 Task: Add Cascadian Farm Organic Cinnamon Crunch Cereal to the cart.
Action: Mouse moved to (763, 253)
Screenshot: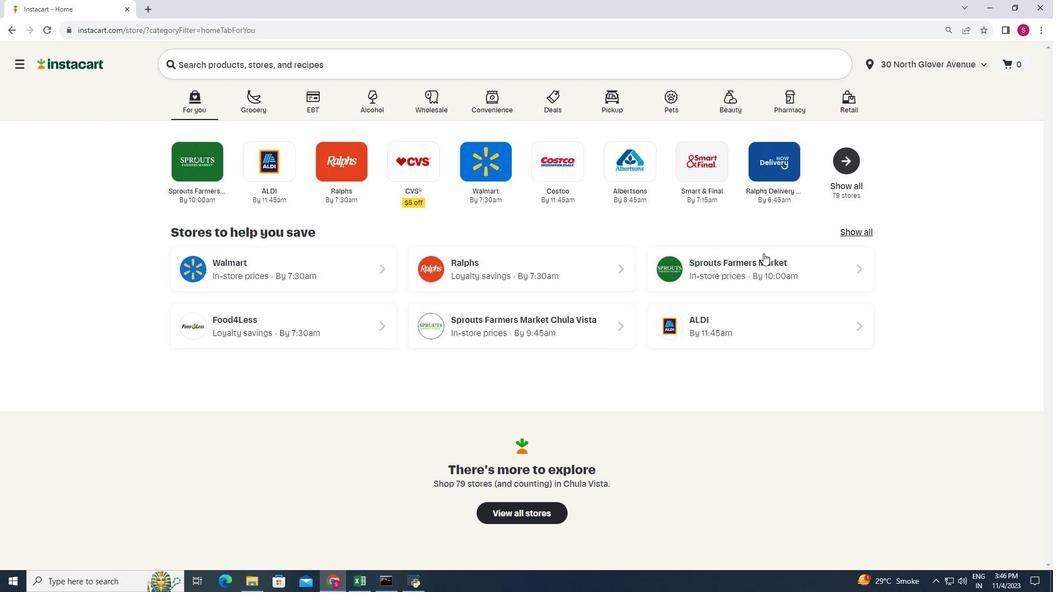 
Action: Mouse pressed left at (763, 253)
Screenshot: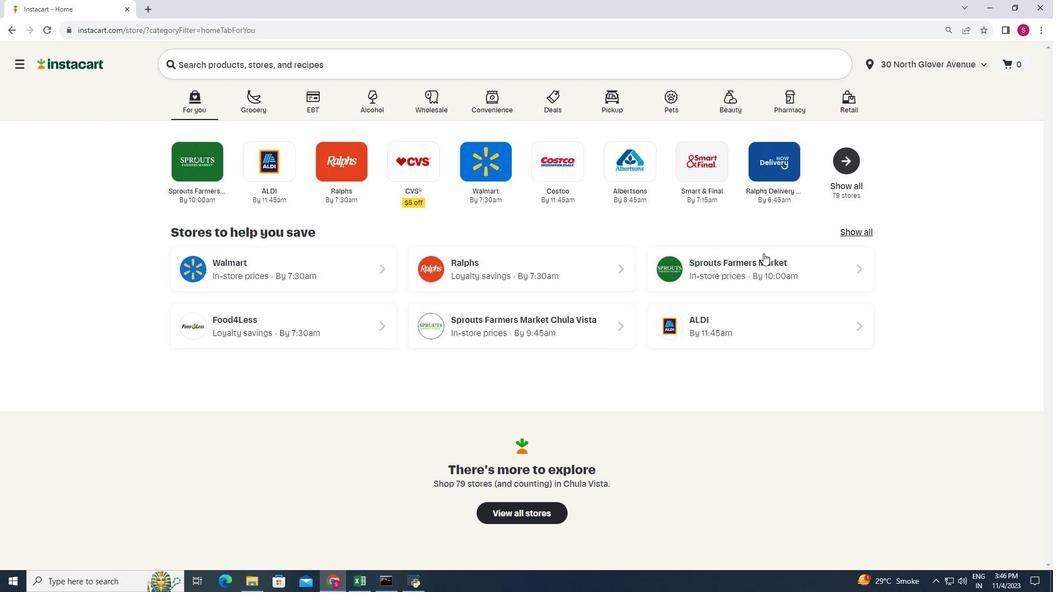 
Action: Mouse moved to (69, 394)
Screenshot: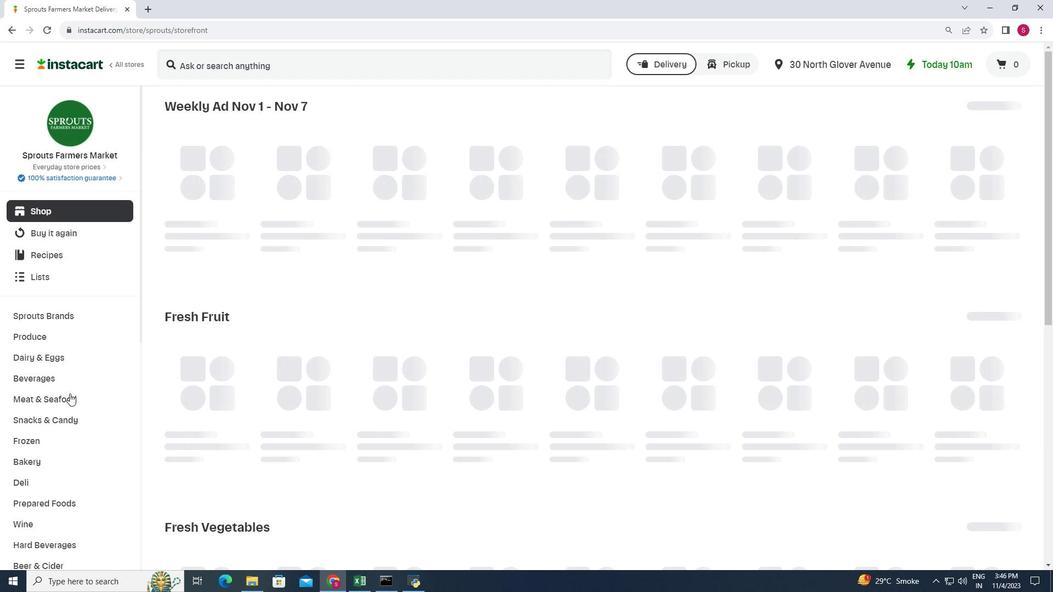 
Action: Mouse scrolled (69, 393) with delta (0, 0)
Screenshot: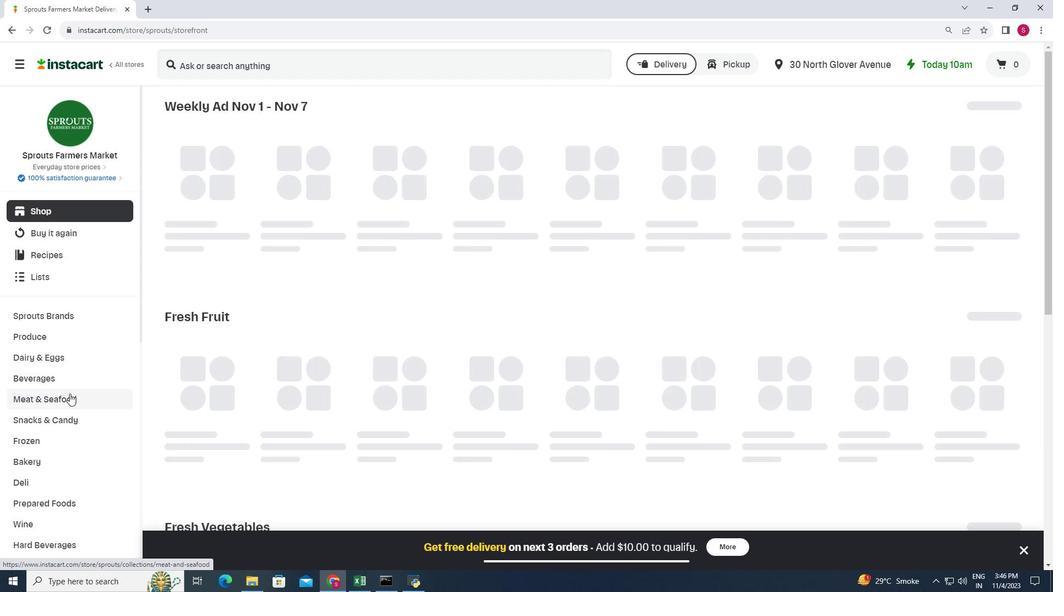 
Action: Mouse scrolled (69, 393) with delta (0, 0)
Screenshot: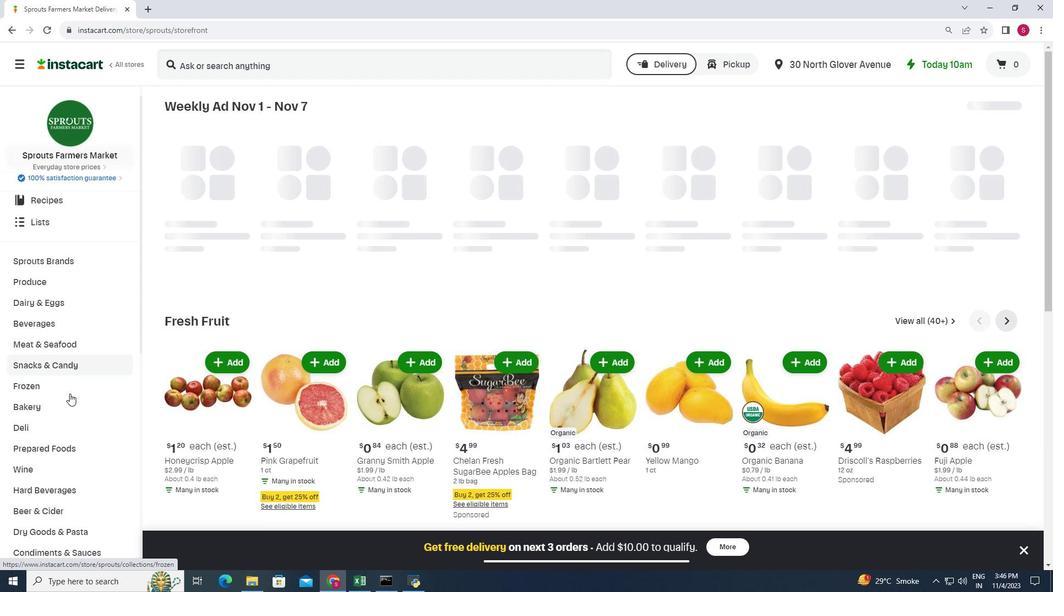 
Action: Mouse scrolled (69, 393) with delta (0, 0)
Screenshot: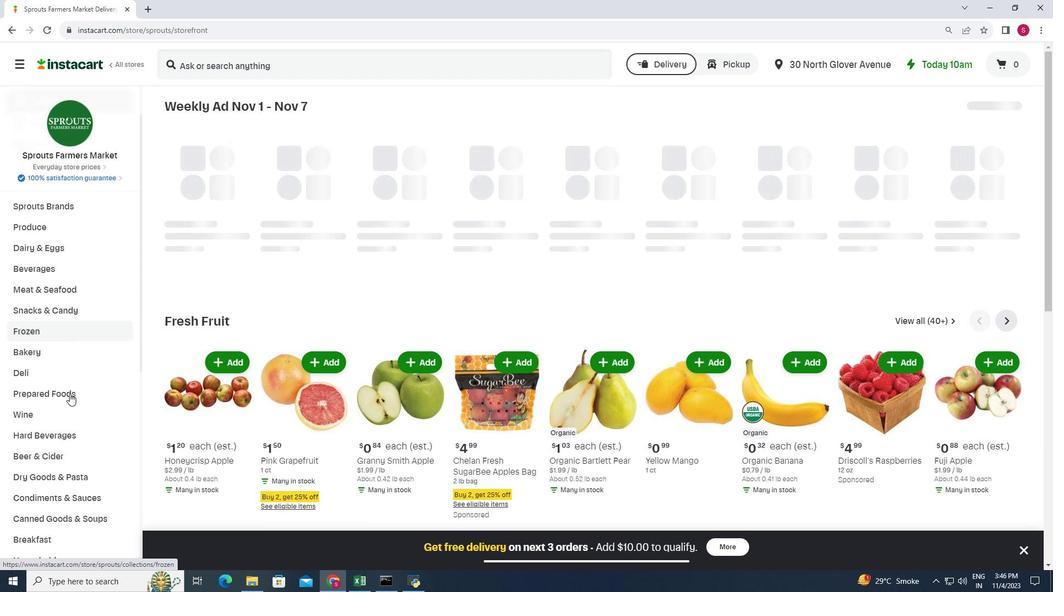 
Action: Mouse scrolled (69, 393) with delta (0, 0)
Screenshot: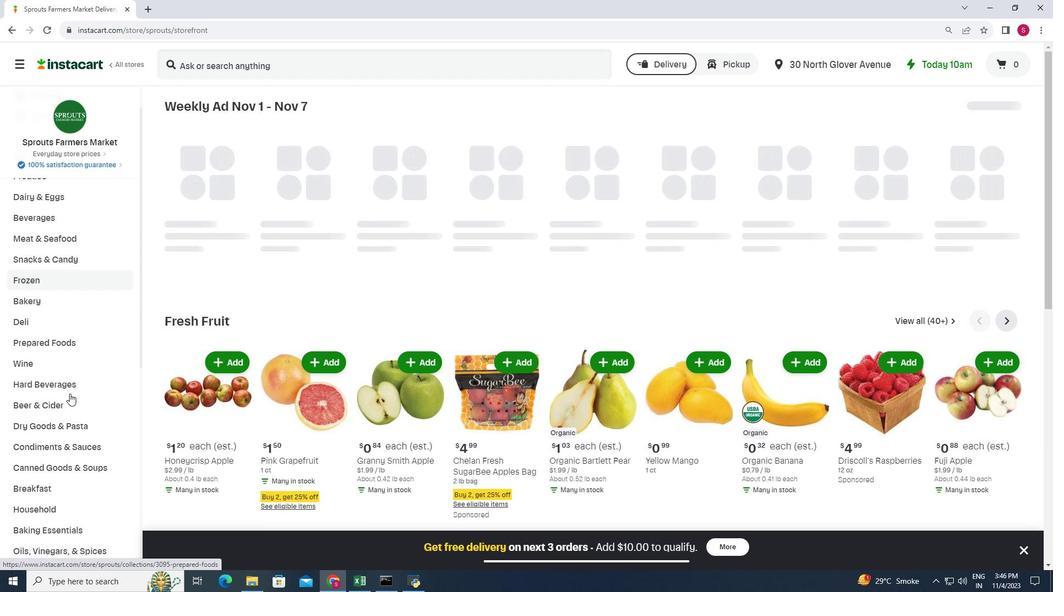 
Action: Mouse moved to (68, 428)
Screenshot: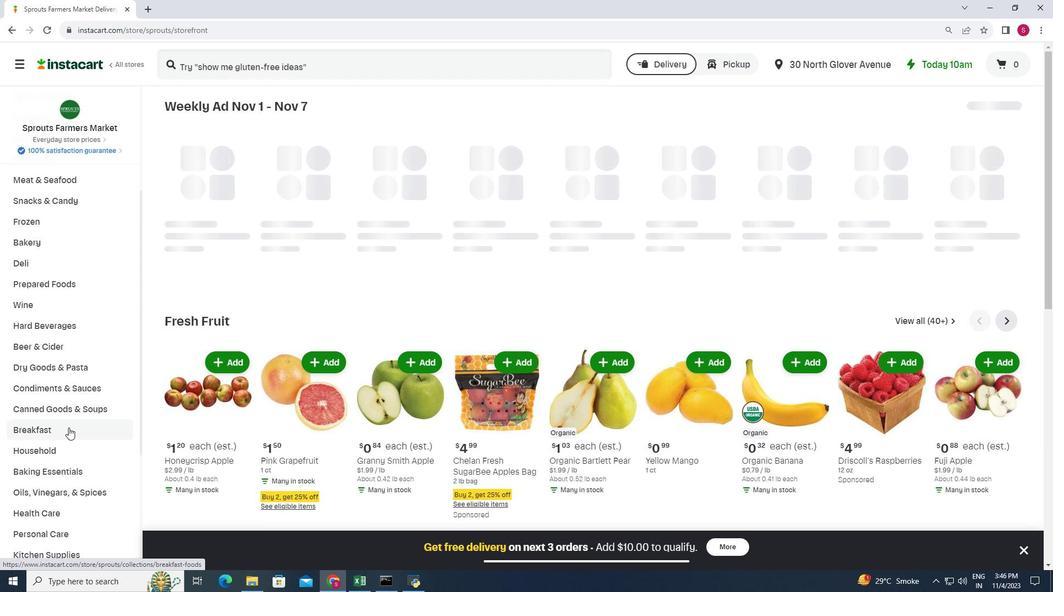 
Action: Mouse pressed left at (68, 428)
Screenshot: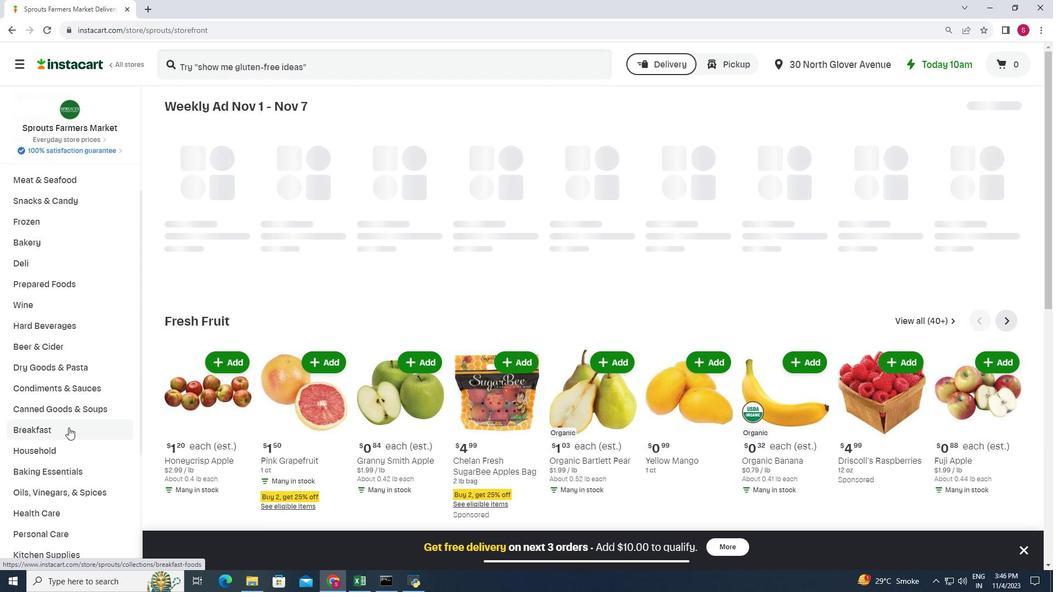 
Action: Mouse moved to (714, 145)
Screenshot: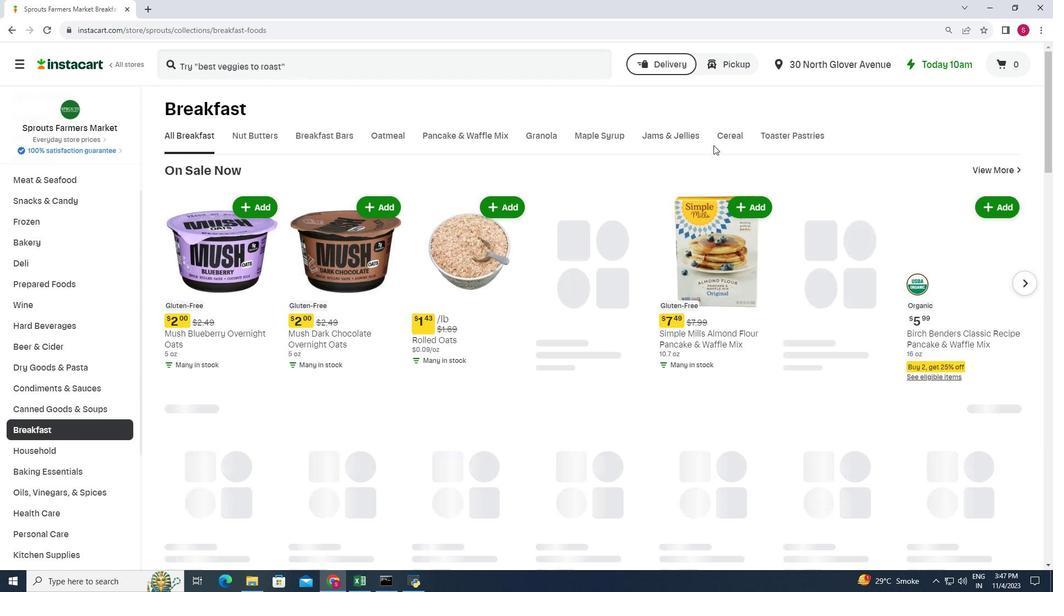 
Action: Mouse pressed left at (714, 145)
Screenshot: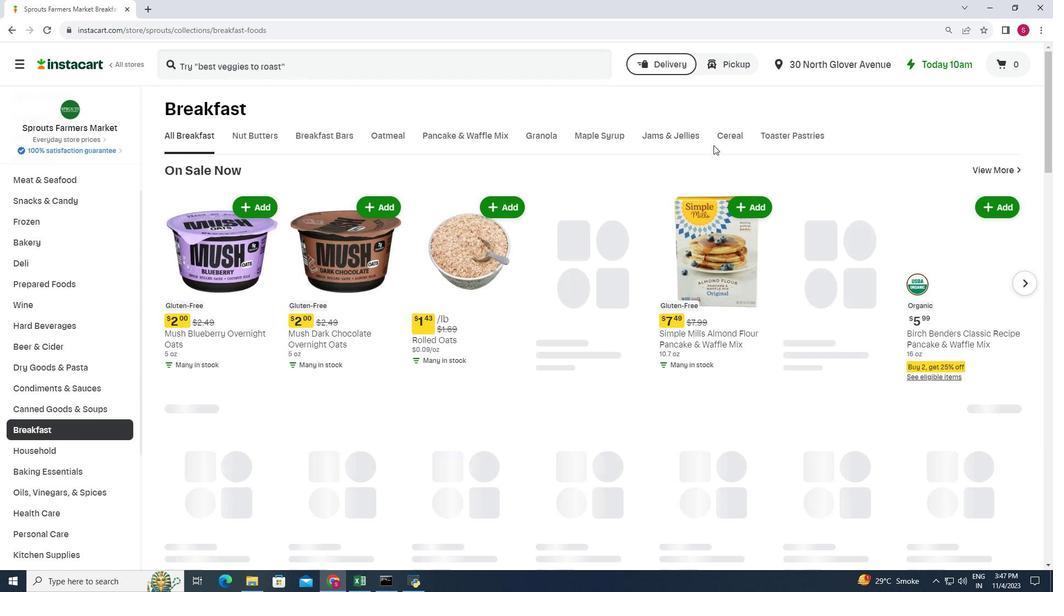 
Action: Mouse moved to (719, 140)
Screenshot: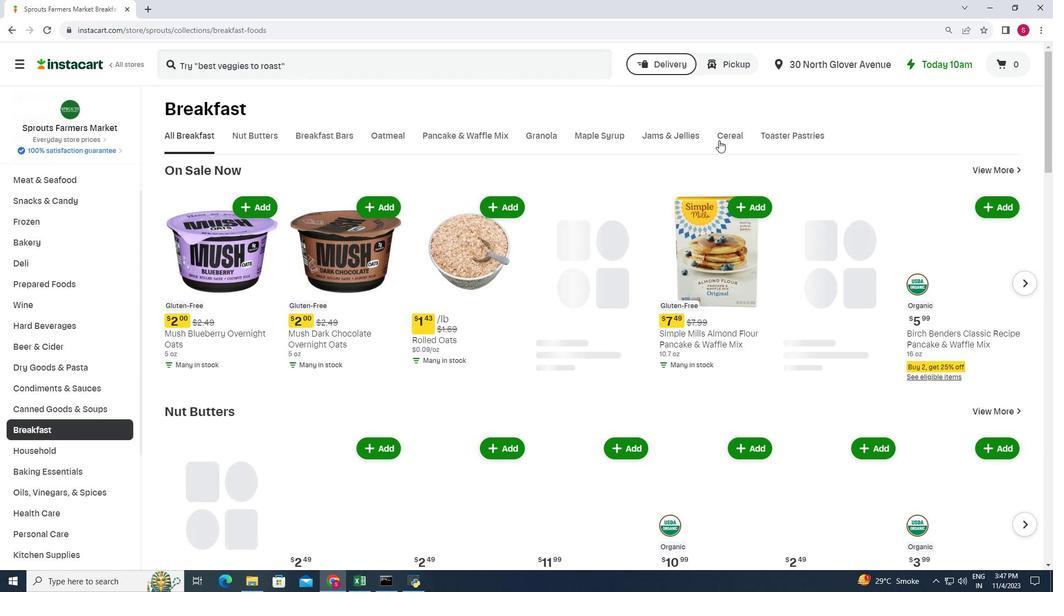 
Action: Mouse pressed left at (719, 140)
Screenshot: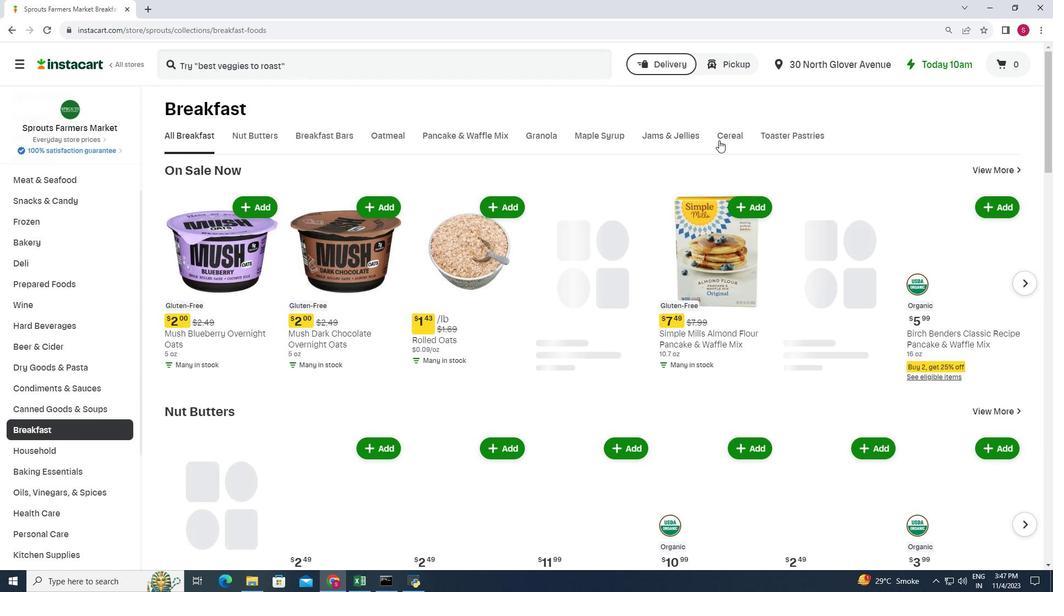 
Action: Mouse moved to (406, 188)
Screenshot: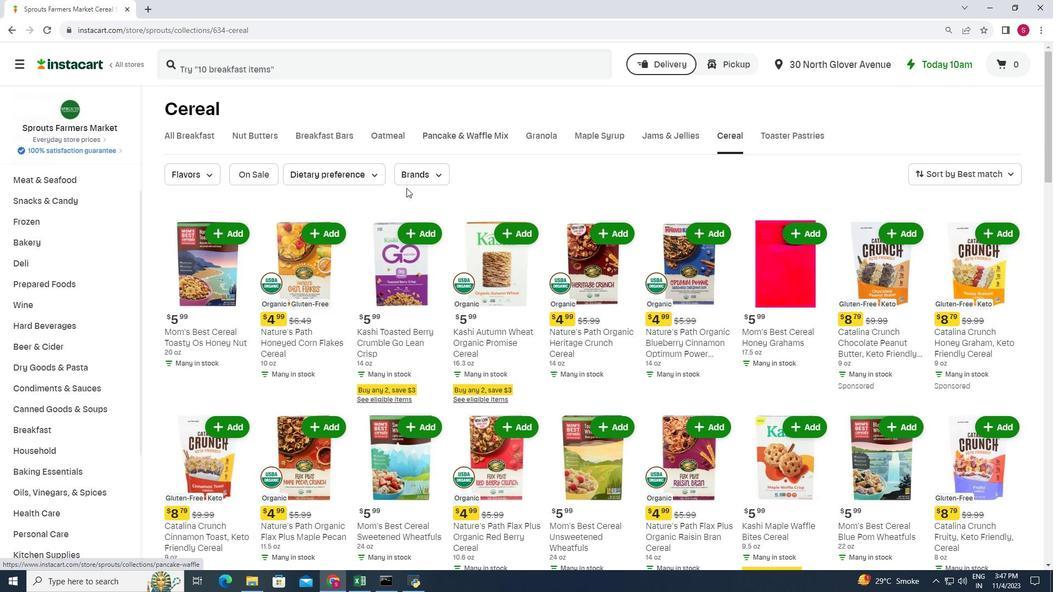 
Action: Mouse scrolled (406, 187) with delta (0, 0)
Screenshot: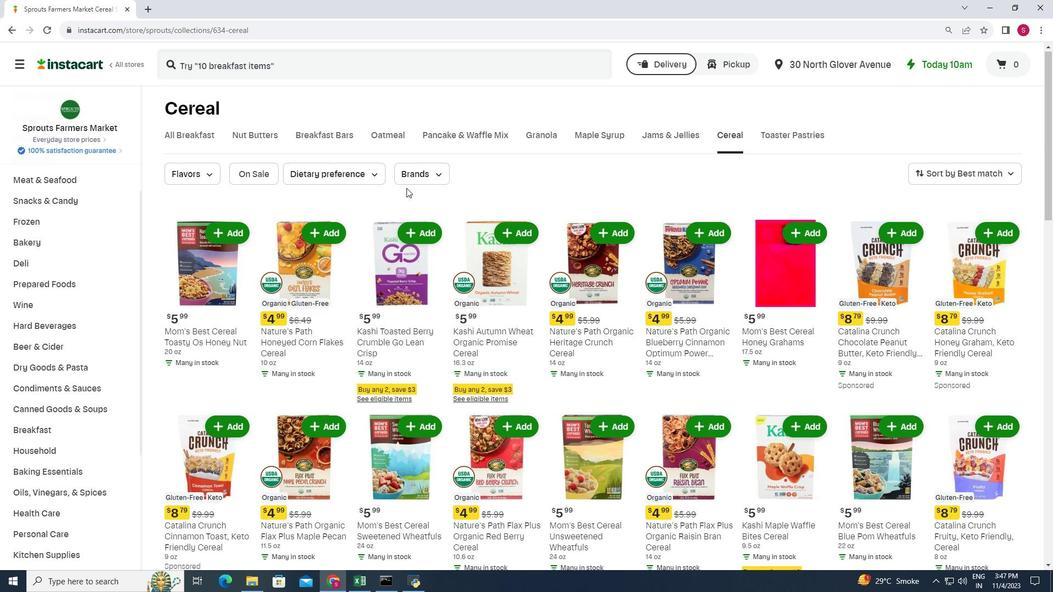 
Action: Mouse scrolled (406, 187) with delta (0, 0)
Screenshot: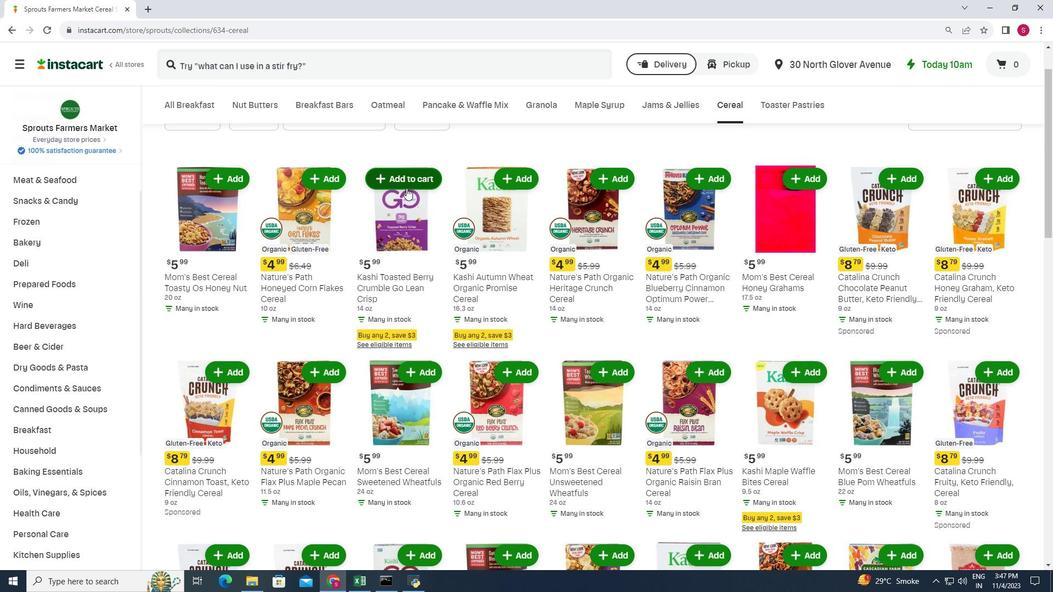 
Action: Mouse scrolled (406, 187) with delta (0, 0)
Screenshot: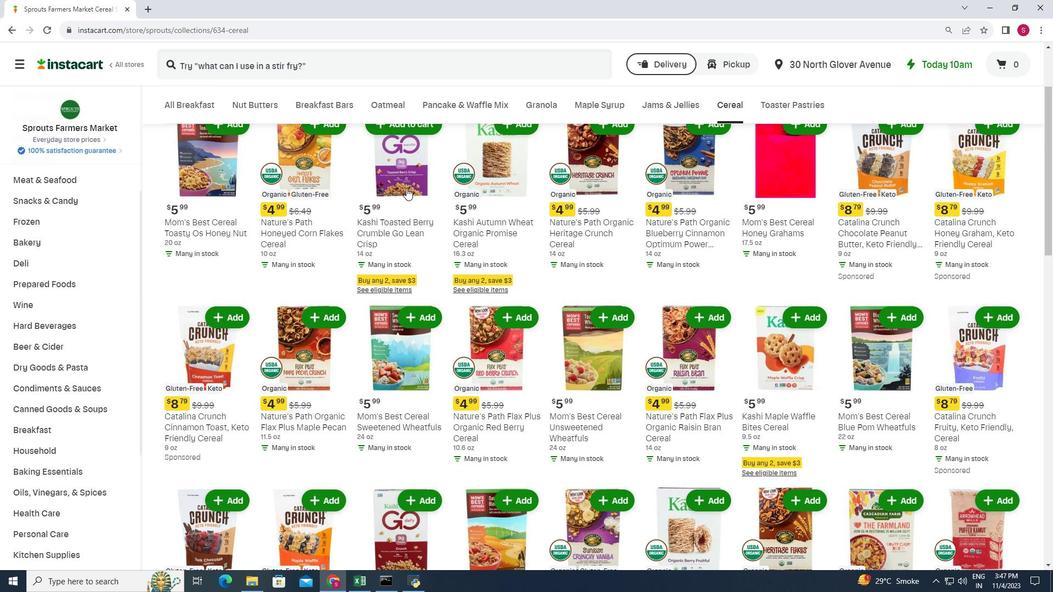 
Action: Mouse scrolled (406, 187) with delta (0, 0)
Screenshot: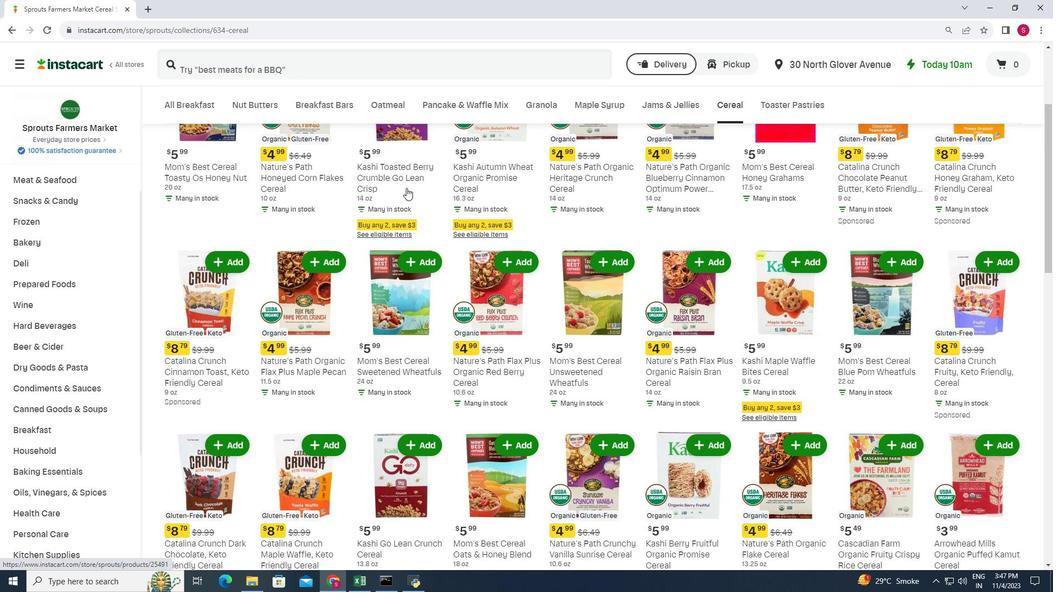 
Action: Mouse scrolled (406, 187) with delta (0, 0)
Screenshot: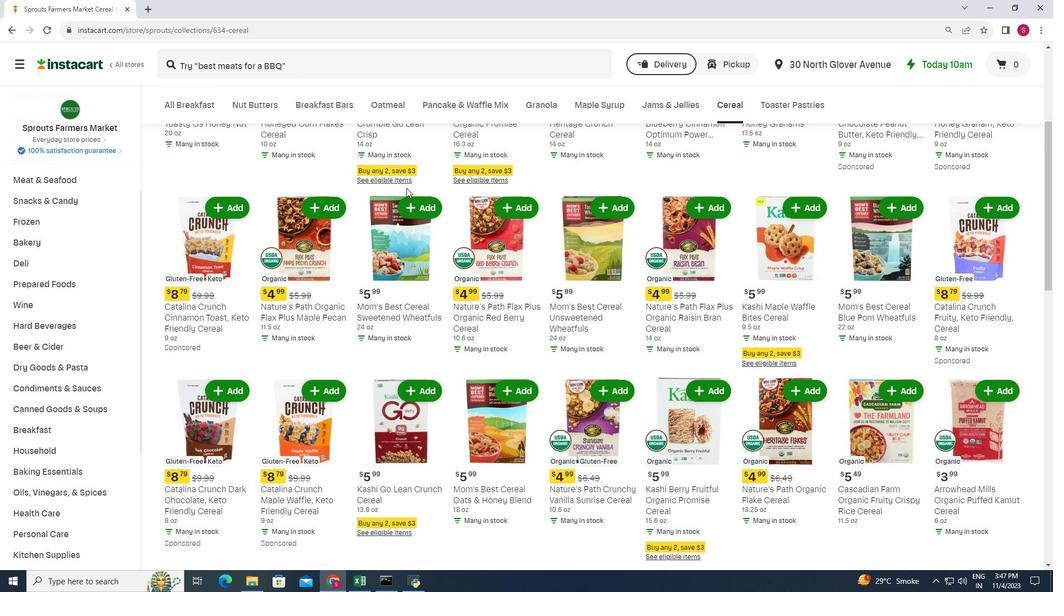 
Action: Mouse scrolled (406, 187) with delta (0, 0)
Screenshot: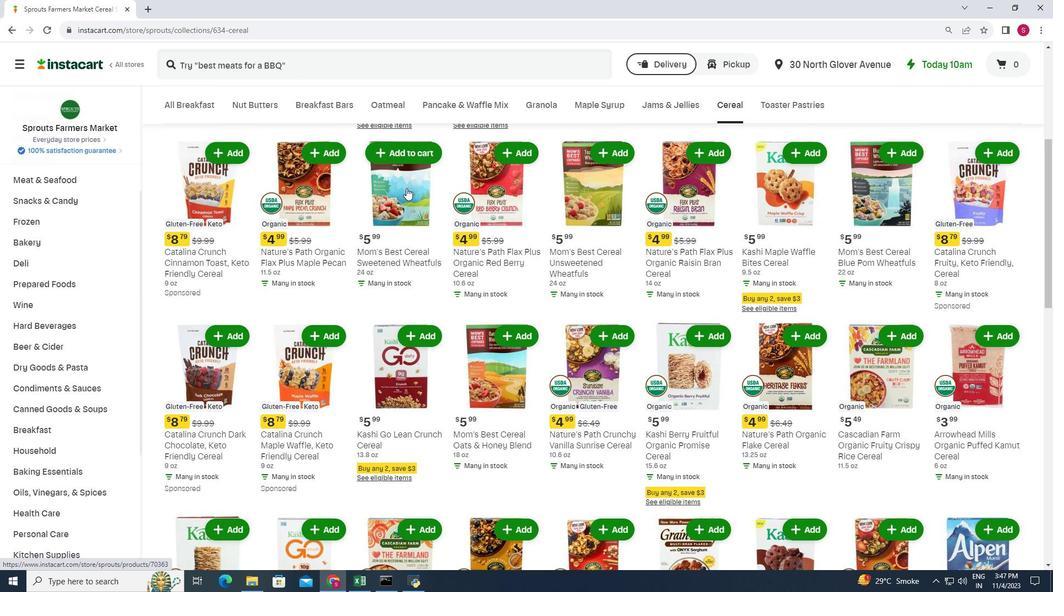 
Action: Mouse scrolled (406, 187) with delta (0, 0)
Screenshot: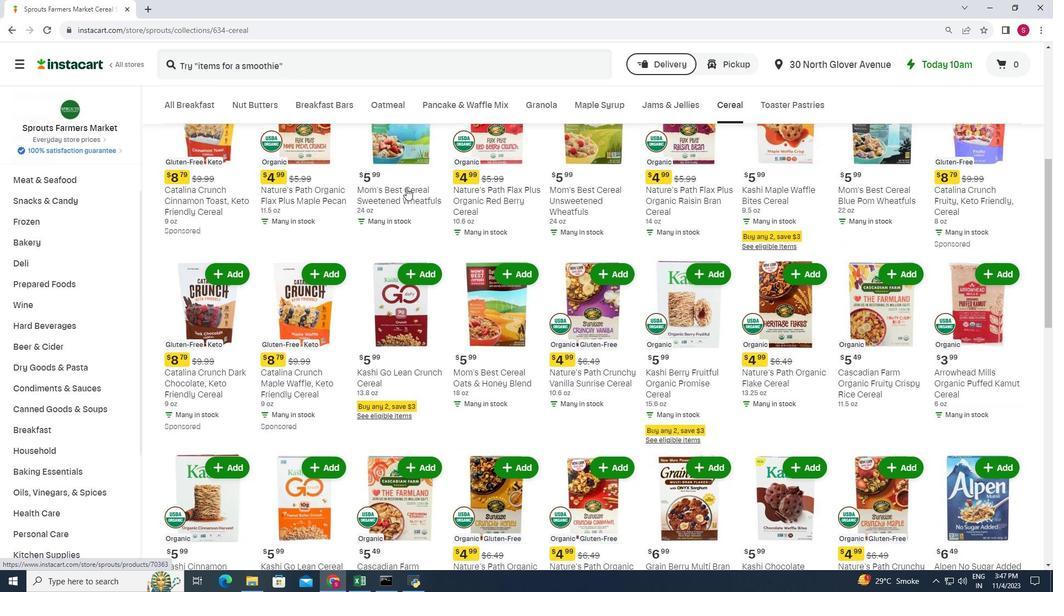 
Action: Mouse scrolled (406, 187) with delta (0, 0)
Screenshot: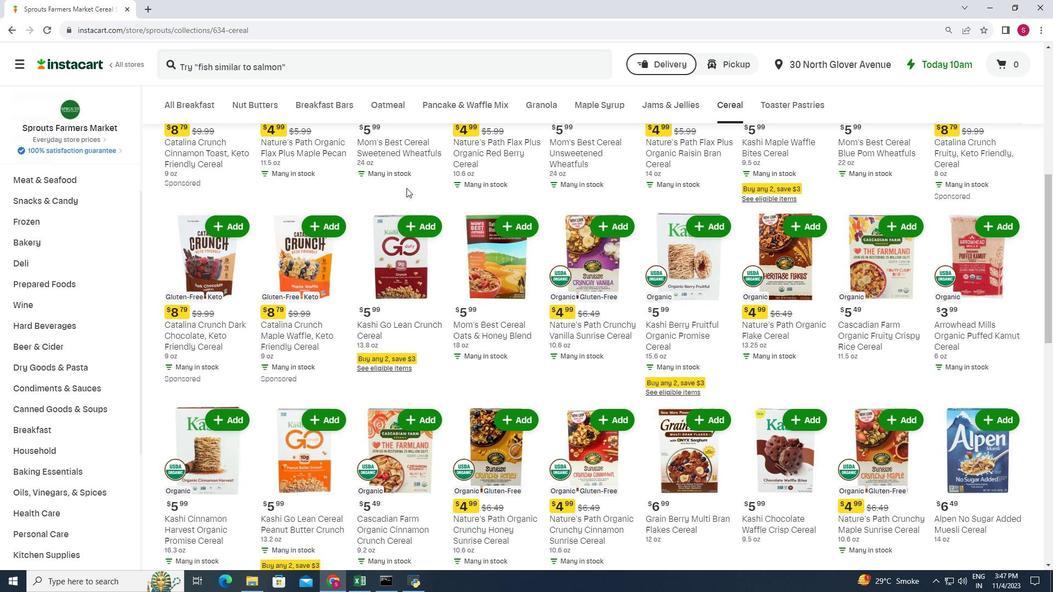 
Action: Mouse scrolled (406, 187) with delta (0, 0)
Screenshot: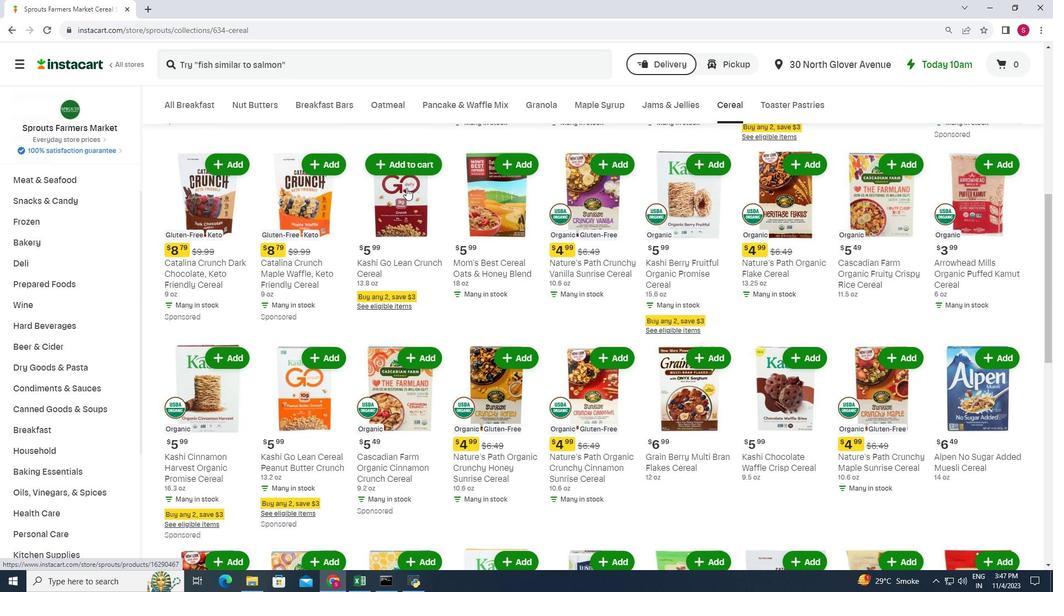 
Action: Mouse scrolled (406, 187) with delta (0, 0)
Screenshot: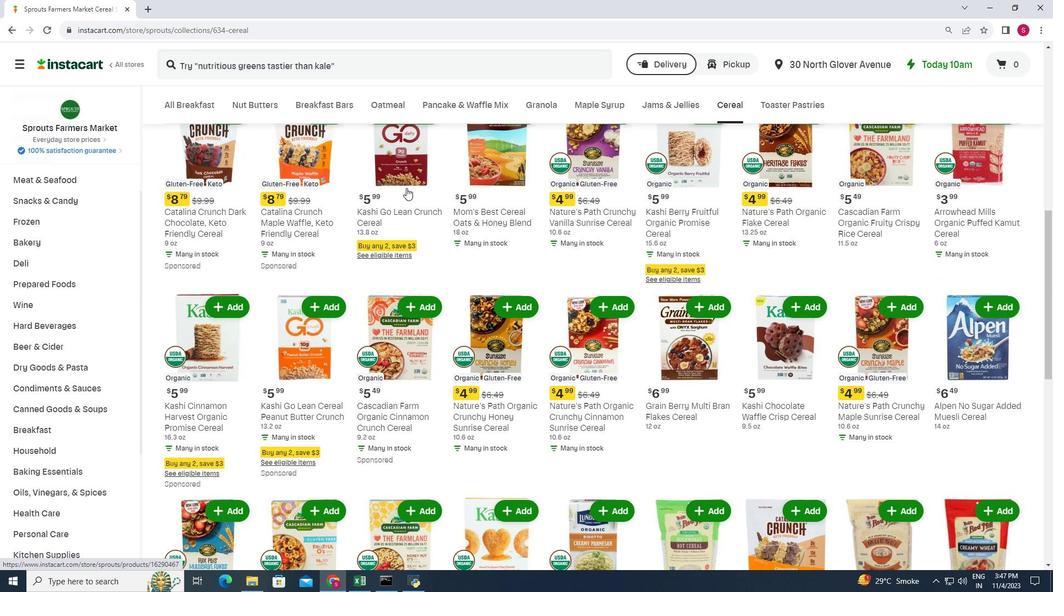 
Action: Mouse scrolled (406, 187) with delta (0, 0)
Screenshot: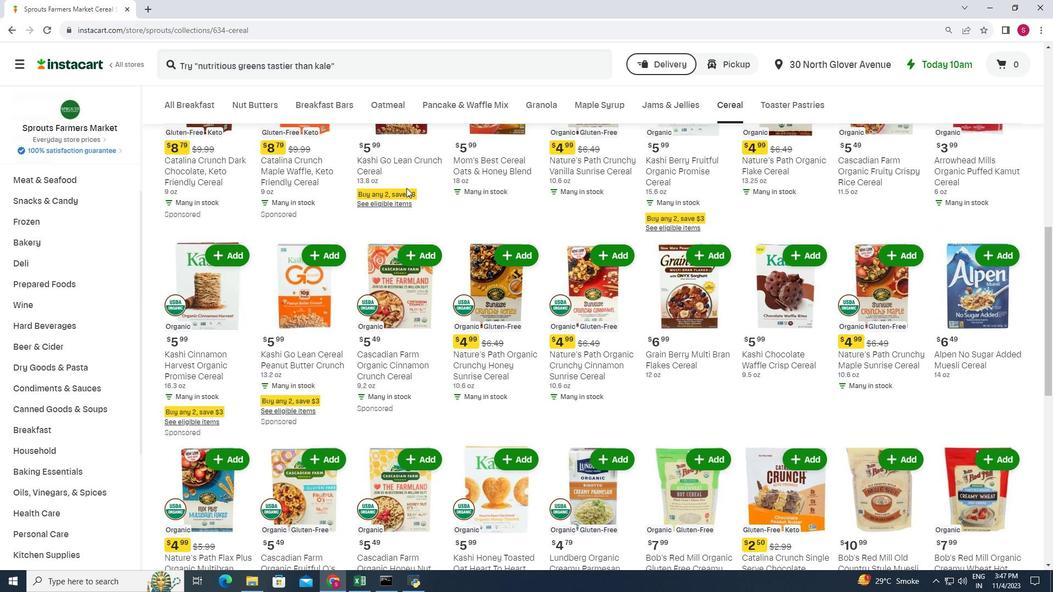 
Action: Mouse moved to (409, 198)
Screenshot: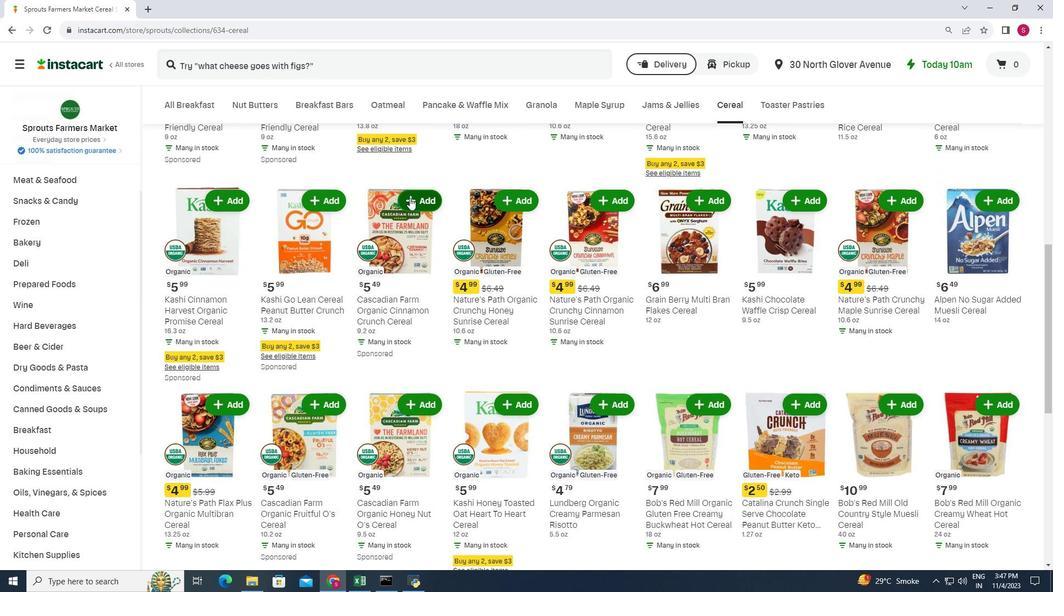 
Action: Mouse pressed left at (409, 198)
Screenshot: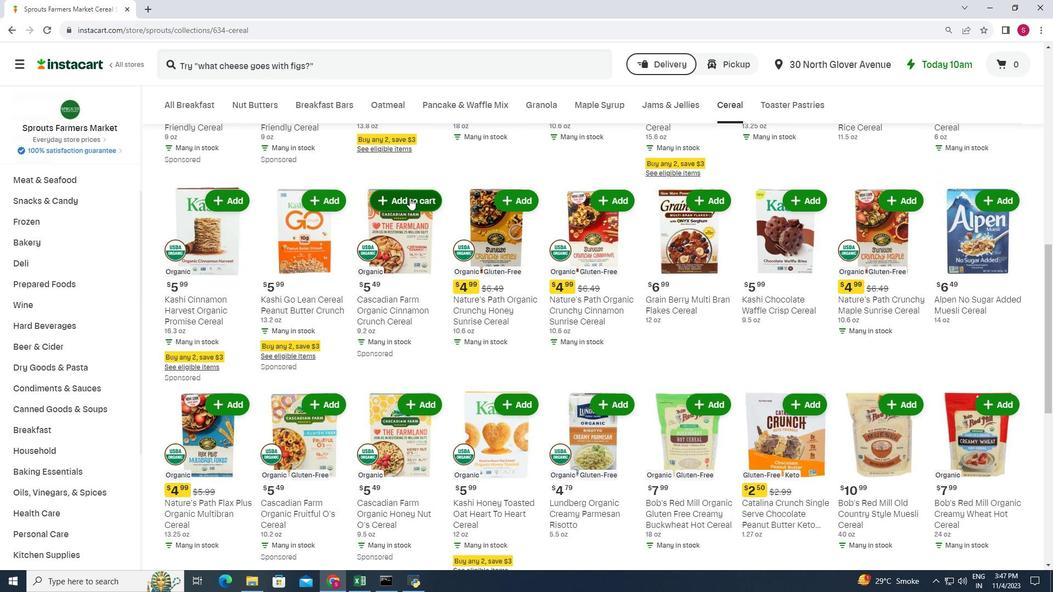 
Action: Mouse moved to (417, 176)
Screenshot: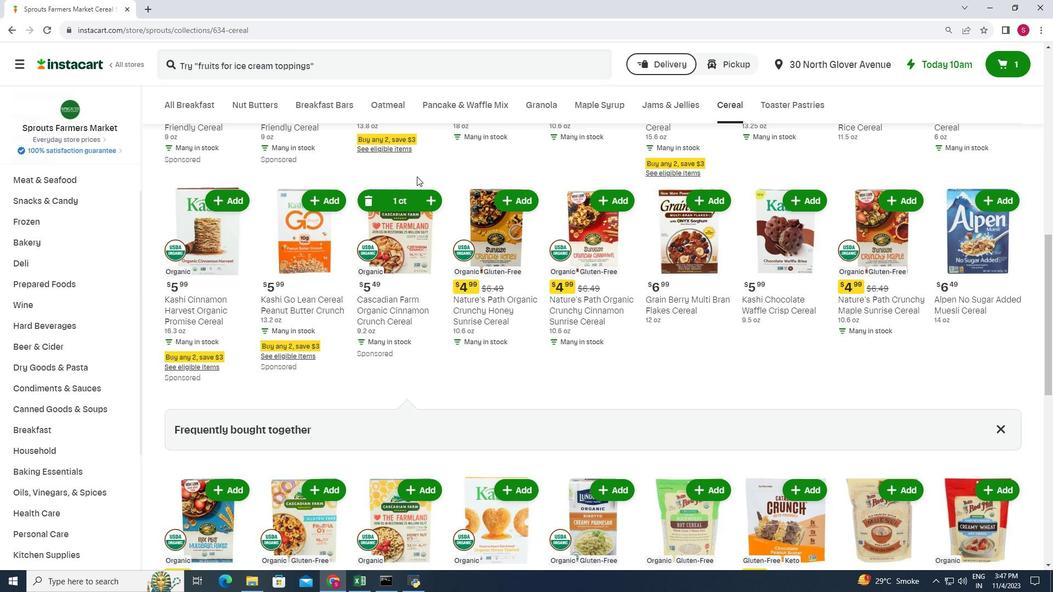 
